 Task: Display the settings of users.
Action: Mouse moved to (1053, 79)
Screenshot: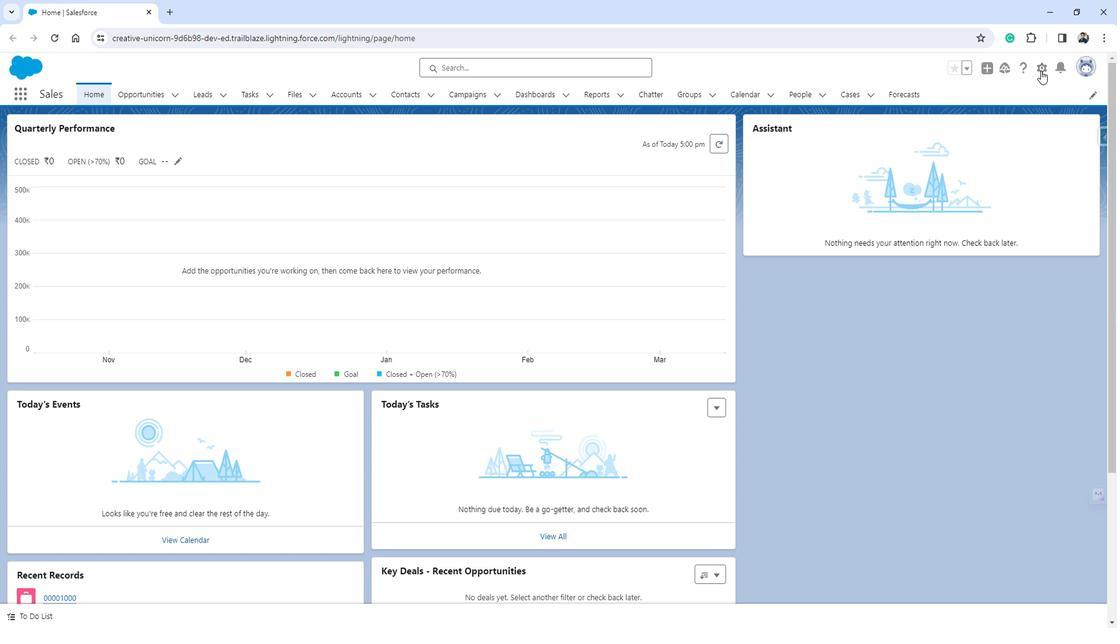 
Action: Mouse pressed left at (1053, 79)
Screenshot: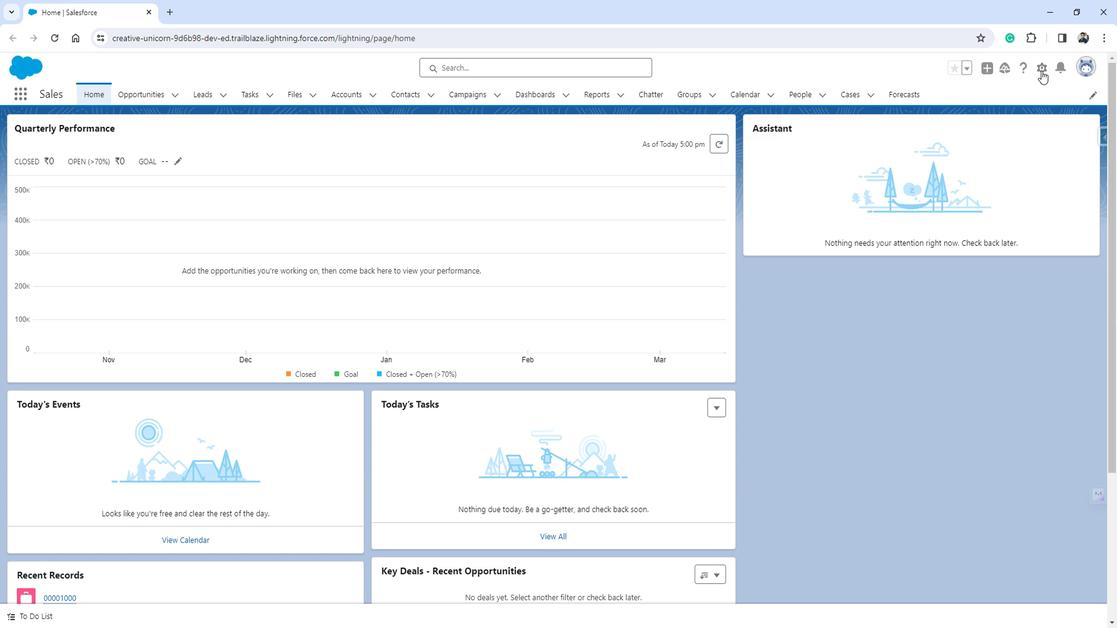 
Action: Mouse moved to (1035, 96)
Screenshot: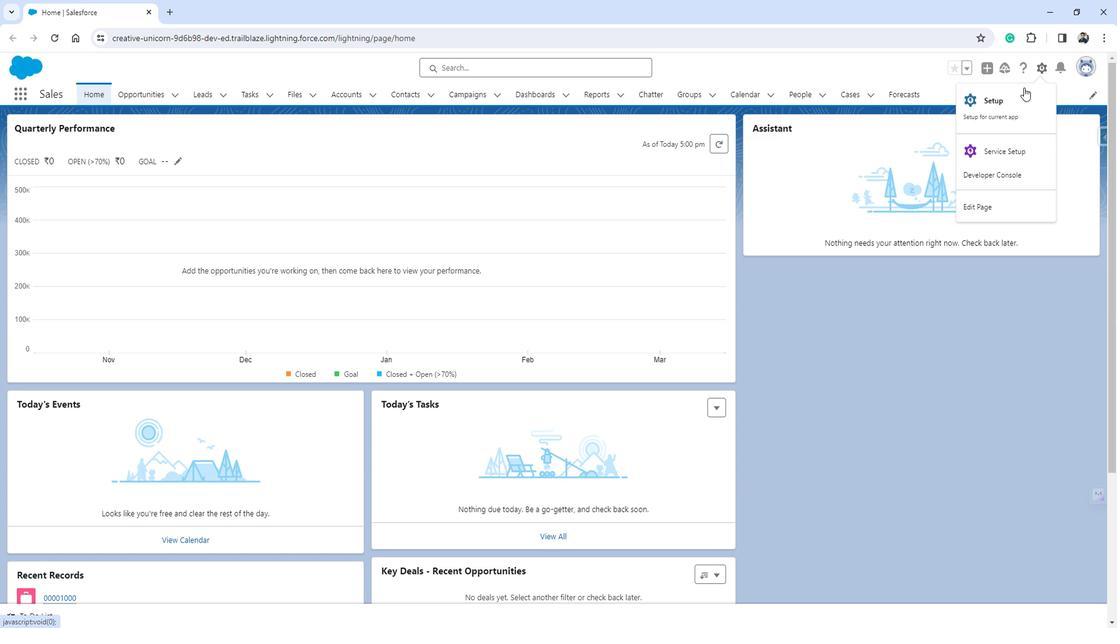
Action: Mouse pressed left at (1035, 96)
Screenshot: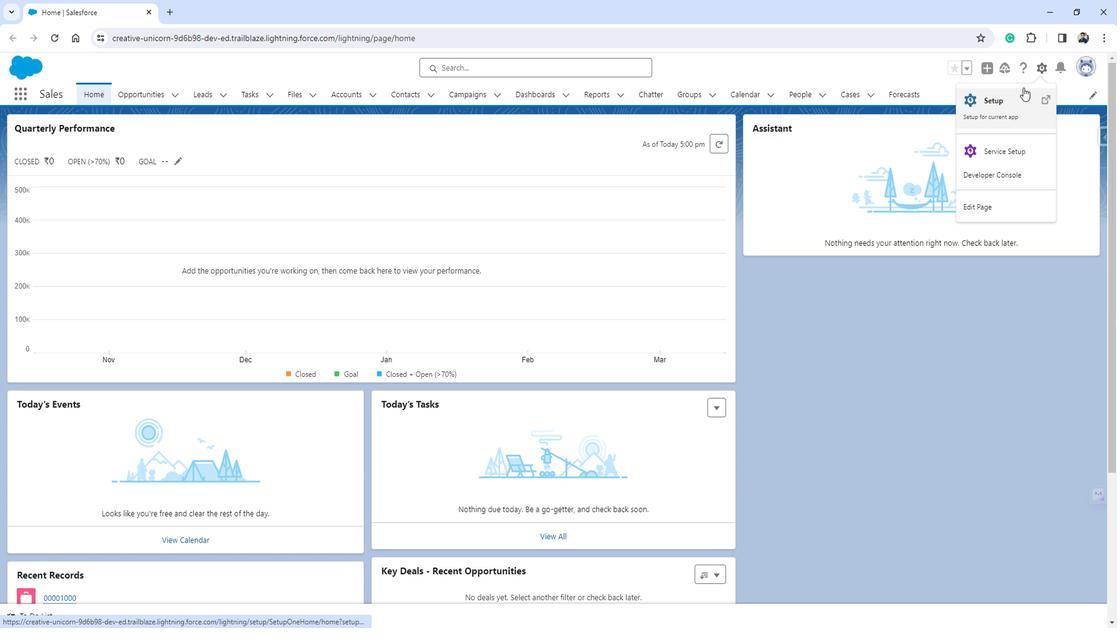 
Action: Mouse moved to (67, 400)
Screenshot: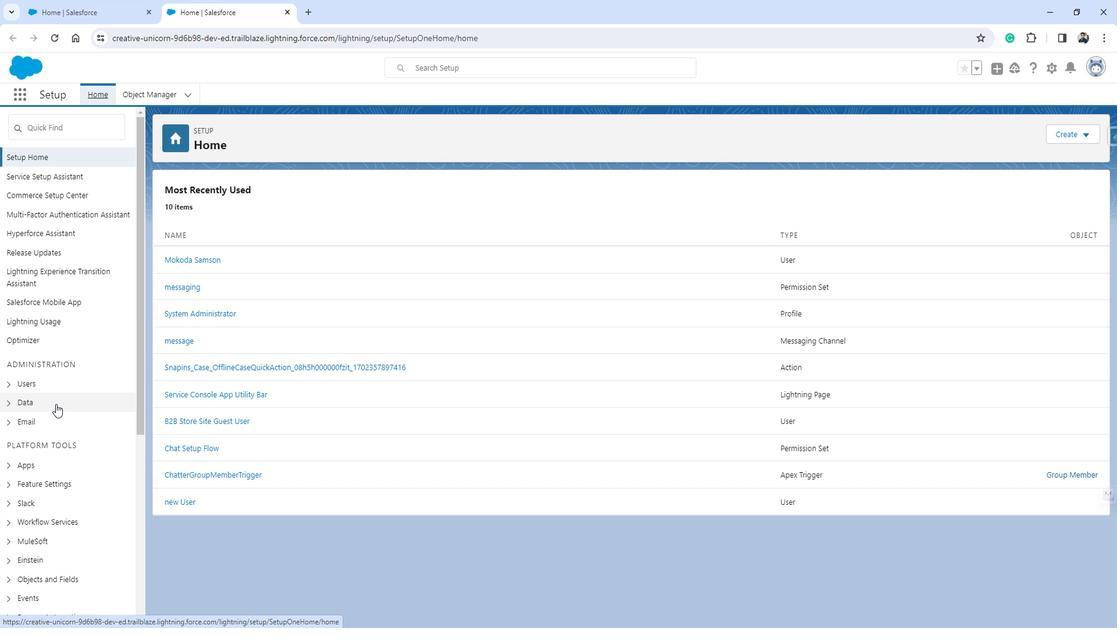 
Action: Mouse scrolled (67, 400) with delta (0, 0)
Screenshot: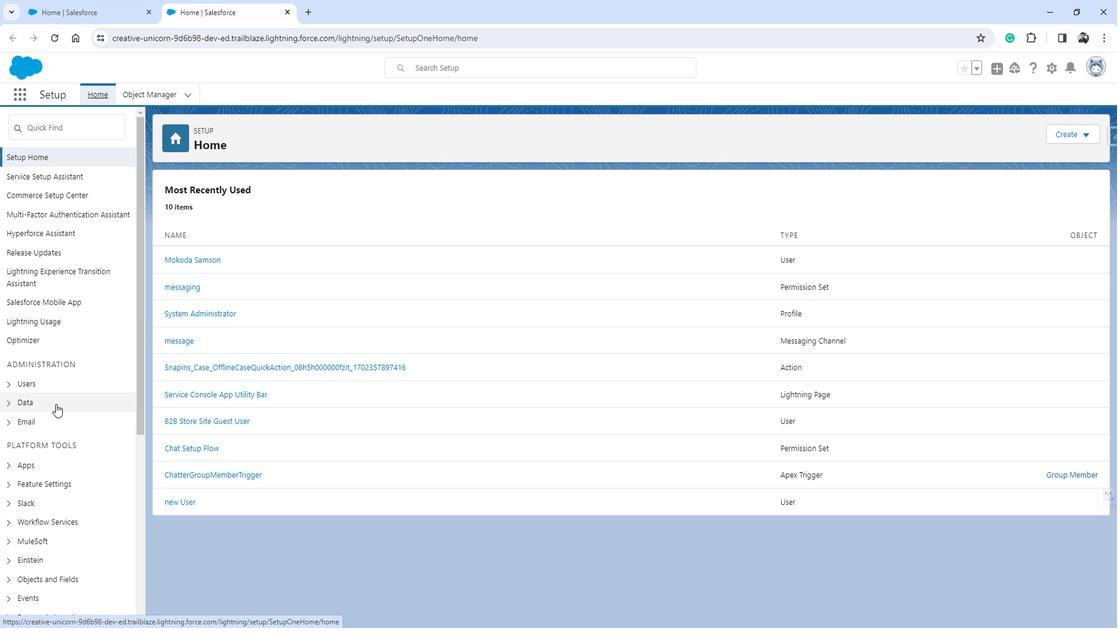 
Action: Mouse scrolled (67, 400) with delta (0, 0)
Screenshot: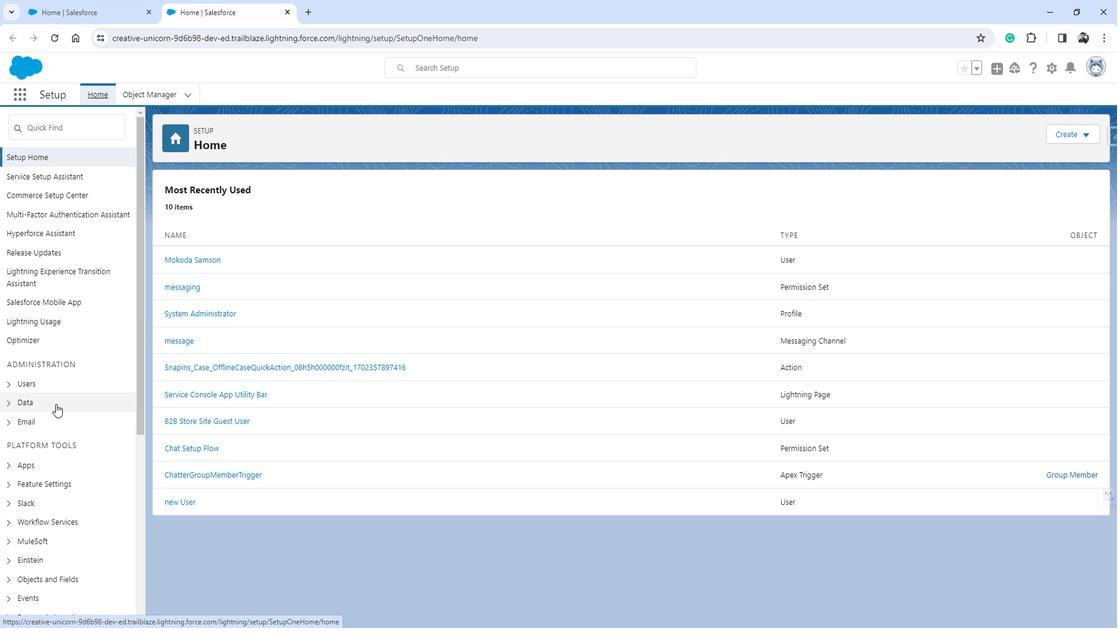 
Action: Mouse scrolled (67, 400) with delta (0, 0)
Screenshot: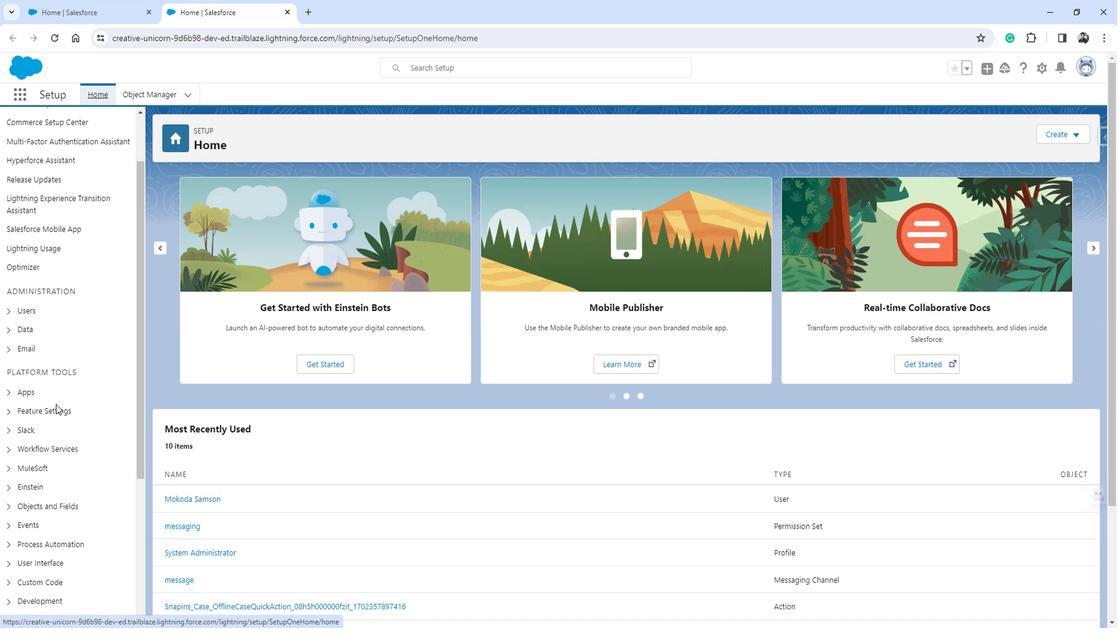 
Action: Mouse moved to (58, 302)
Screenshot: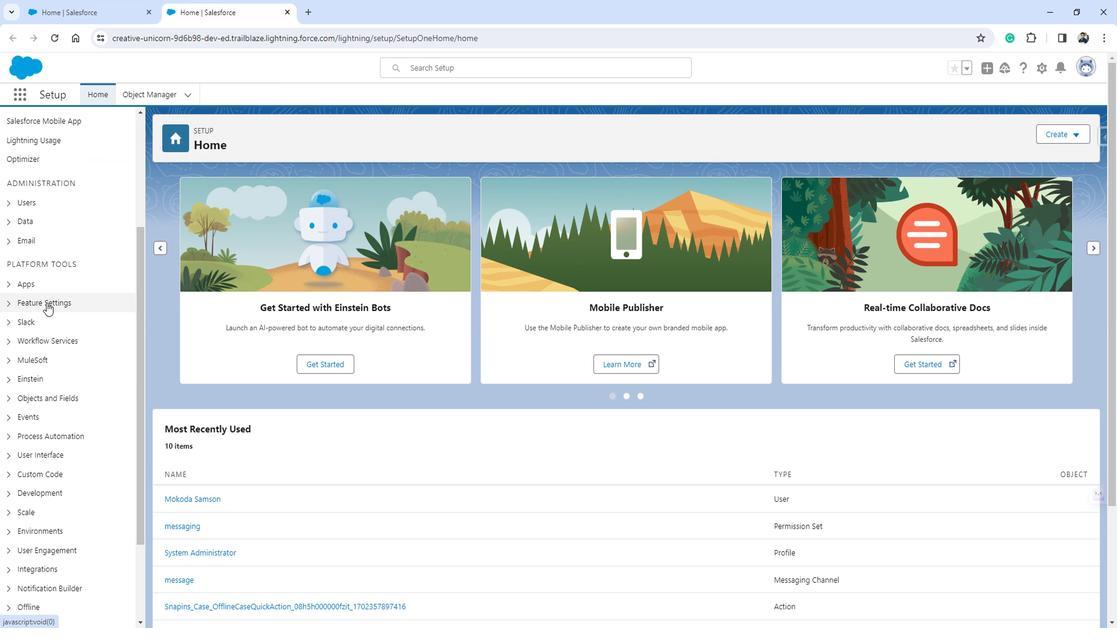 
Action: Mouse pressed left at (58, 302)
Screenshot: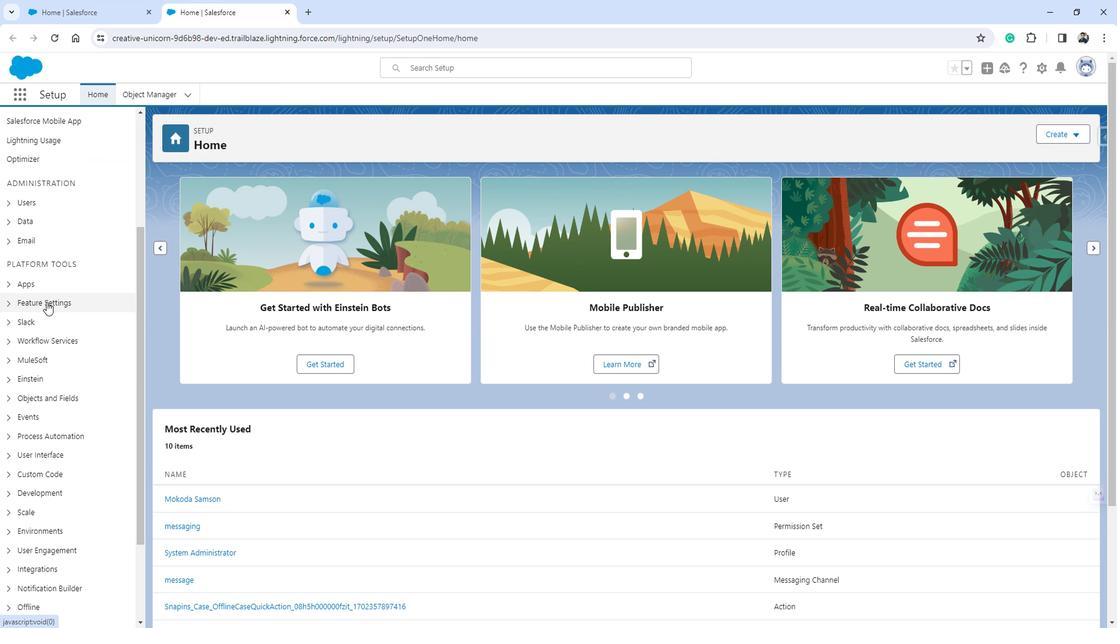 
Action: Mouse moved to (68, 383)
Screenshot: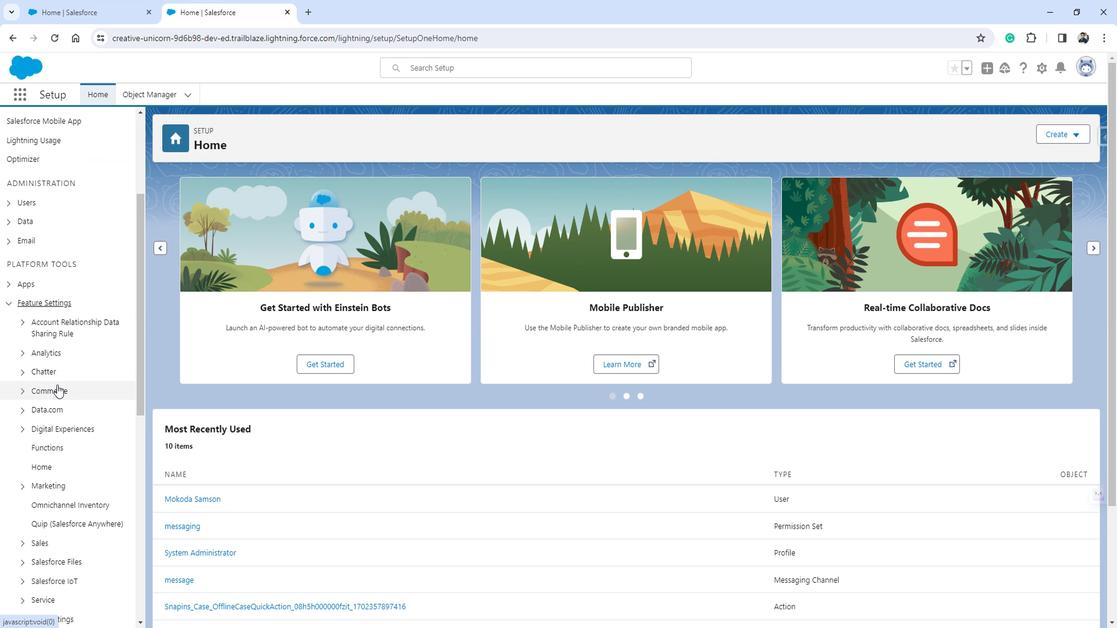 
Action: Mouse scrolled (68, 382) with delta (0, 0)
Screenshot: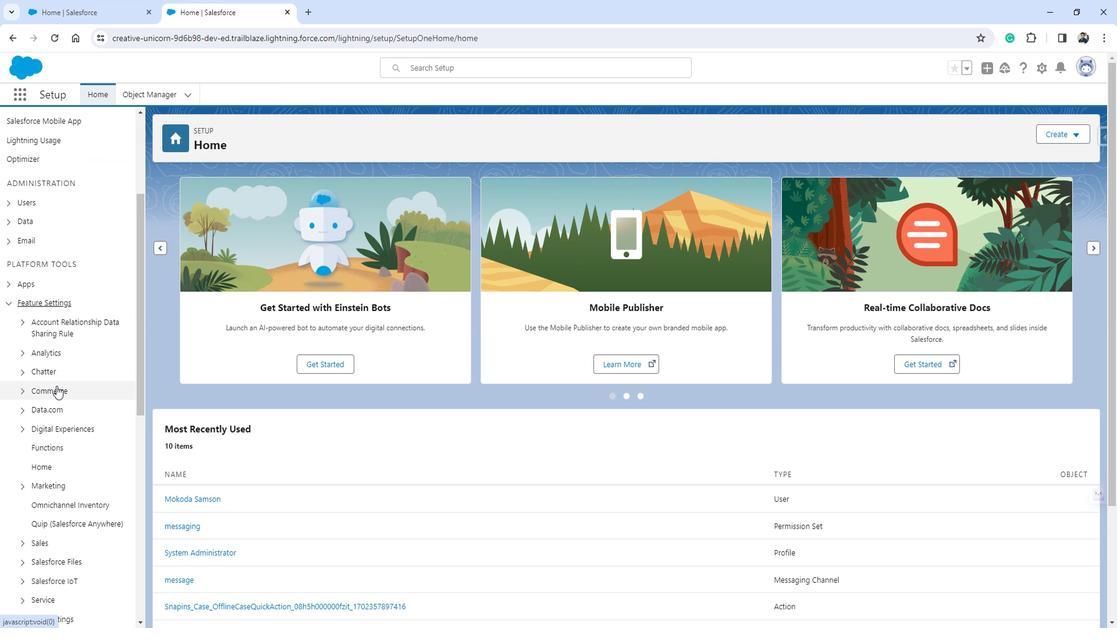 
Action: Mouse scrolled (68, 382) with delta (0, 0)
Screenshot: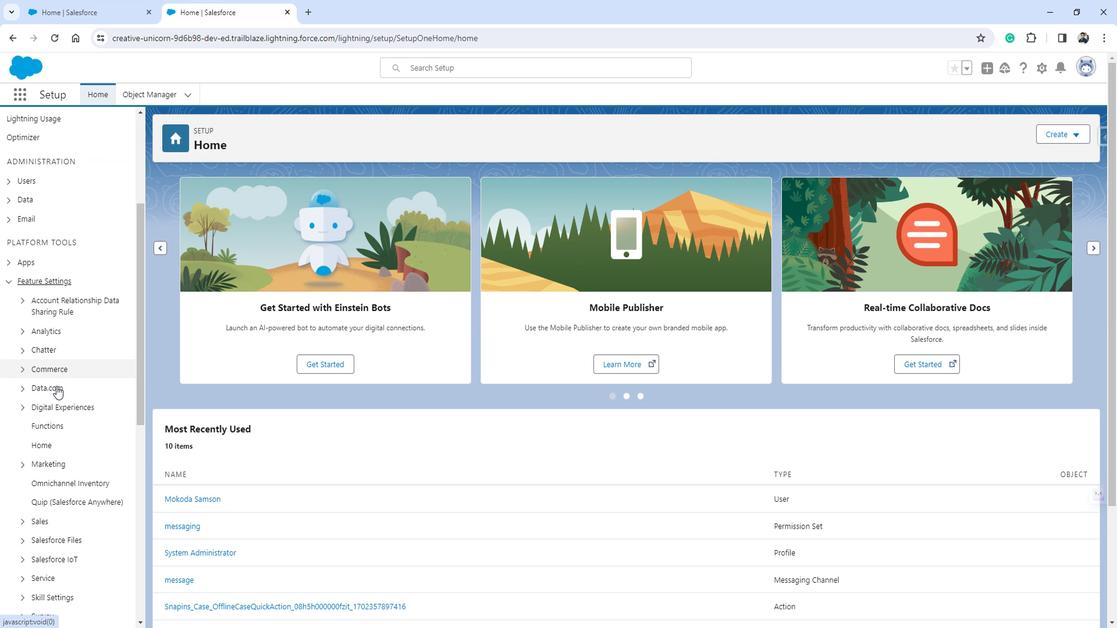 
Action: Mouse moved to (82, 306)
Screenshot: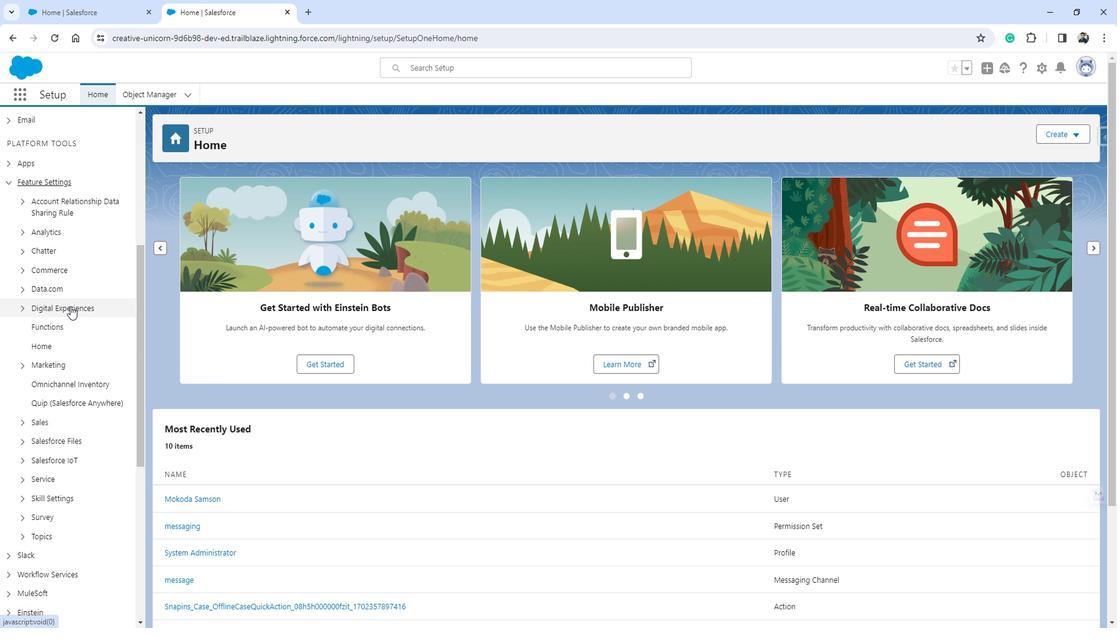 
Action: Mouse pressed left at (82, 306)
Screenshot: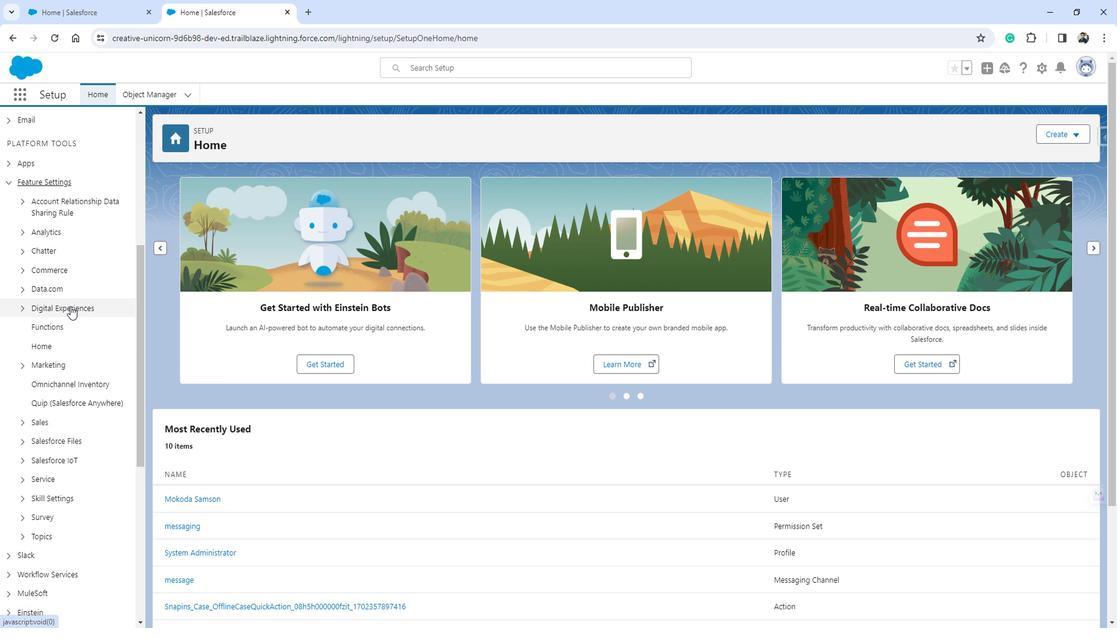 
Action: Mouse moved to (70, 325)
Screenshot: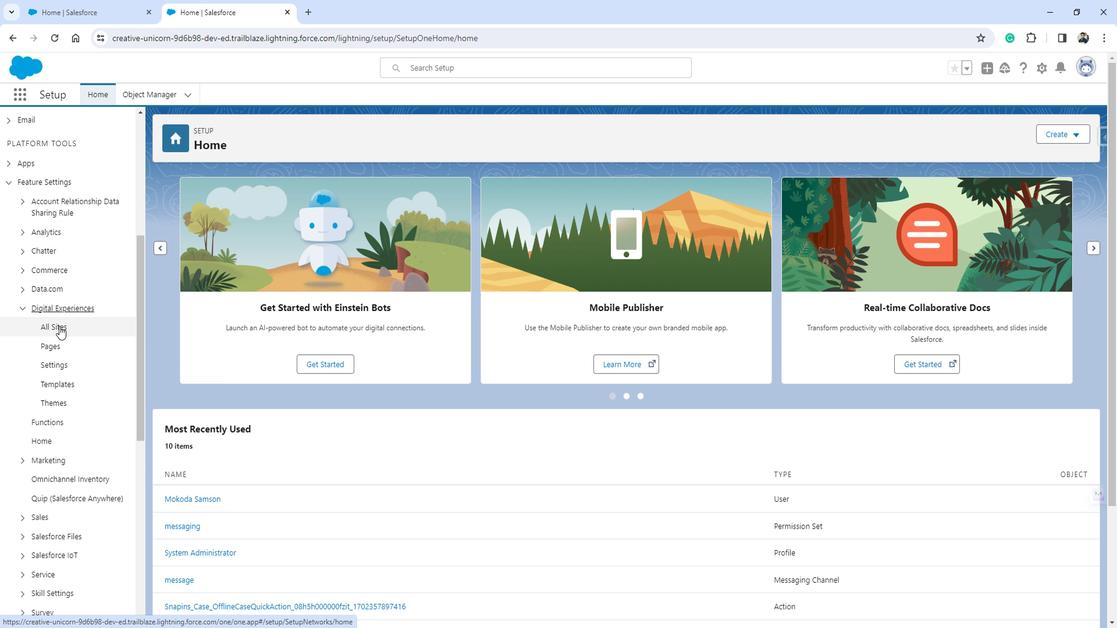 
Action: Mouse pressed left at (70, 325)
Screenshot: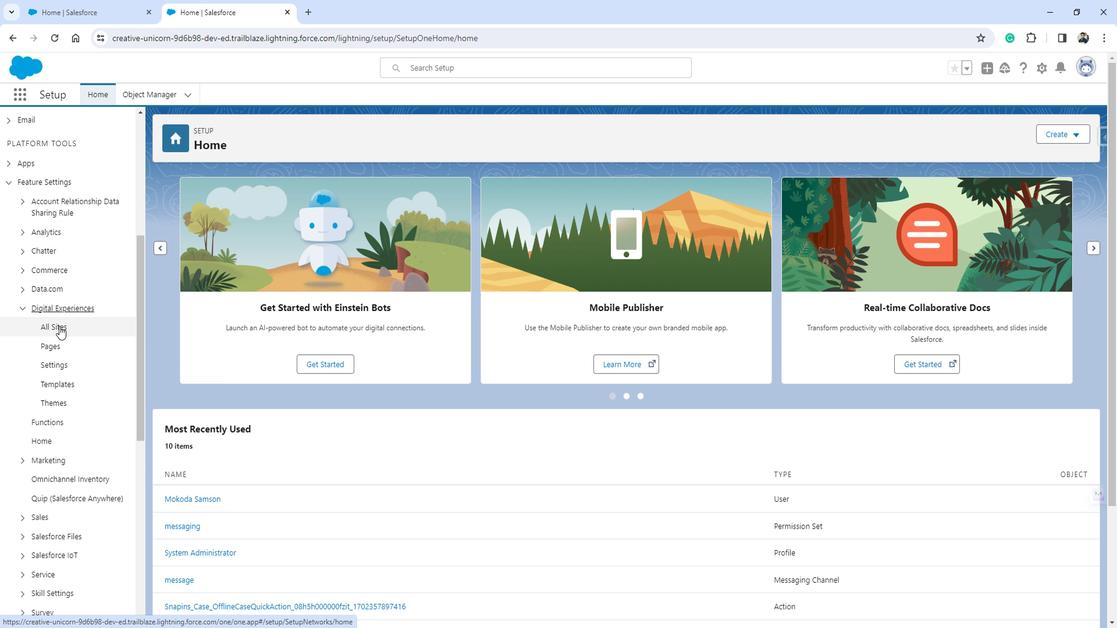 
Action: Mouse moved to (199, 357)
Screenshot: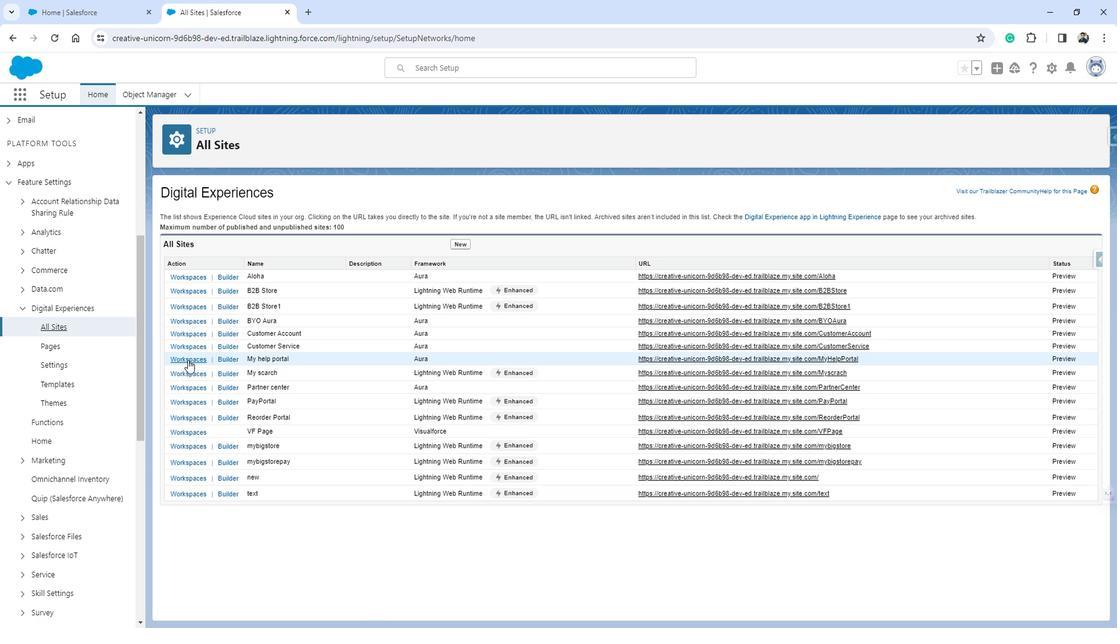 
Action: Mouse pressed left at (199, 357)
Screenshot: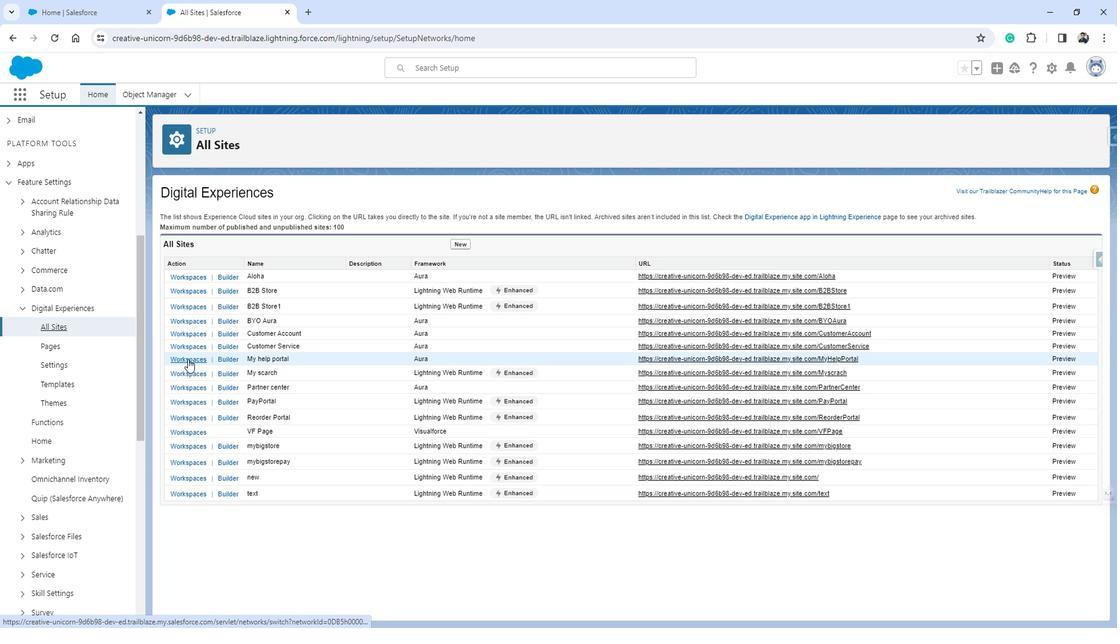 
Action: Mouse moved to (644, 283)
Screenshot: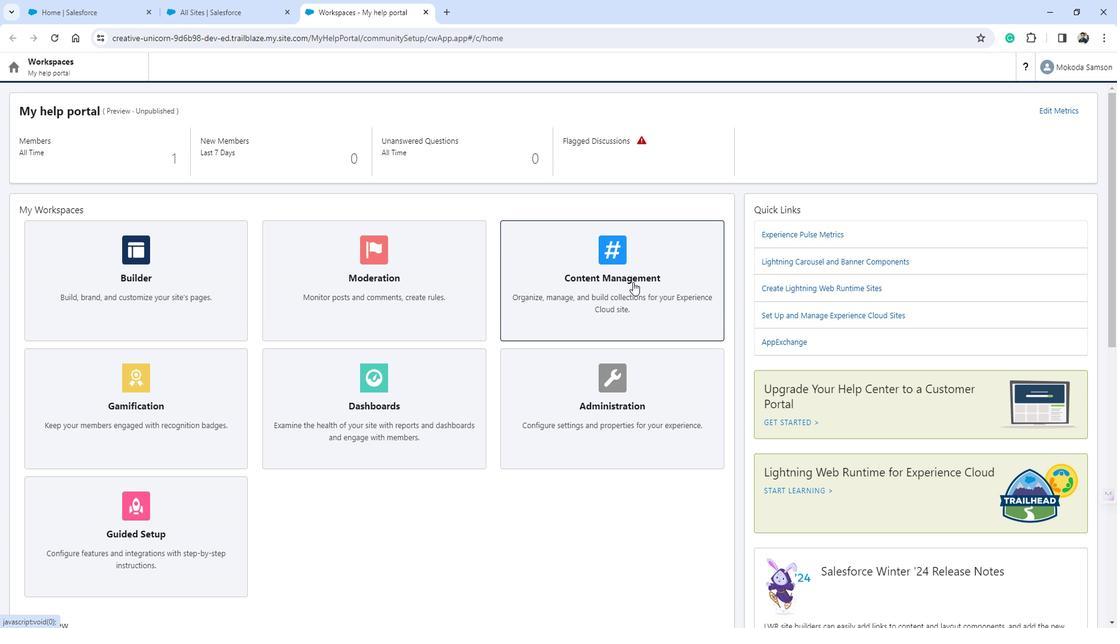 
Action: Mouse pressed left at (644, 283)
Screenshot: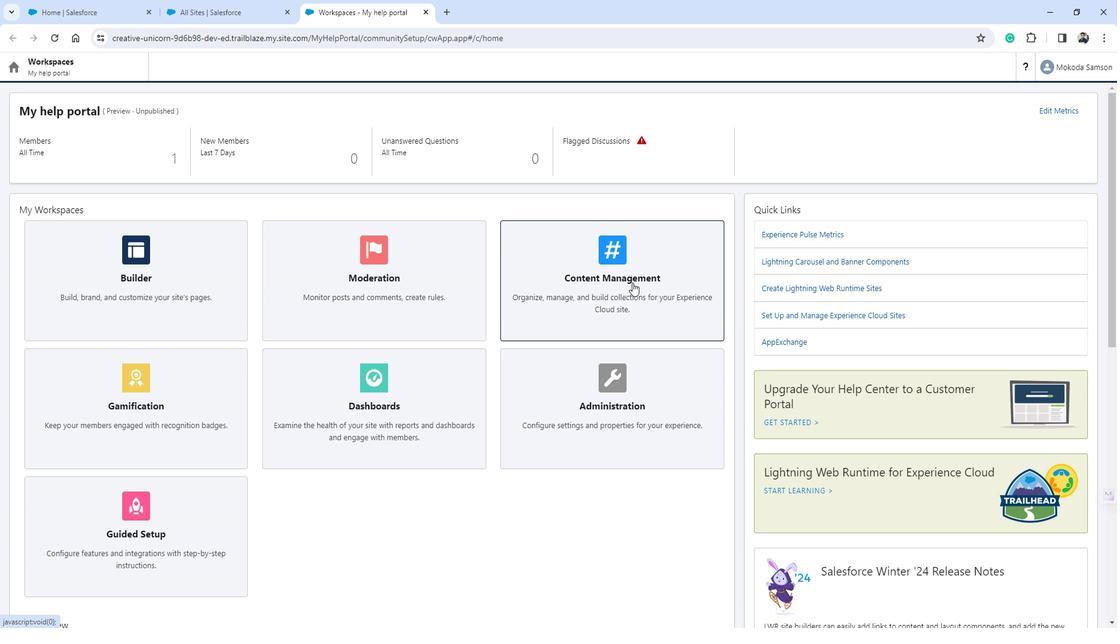 
Action: Mouse moved to (1084, 76)
Screenshot: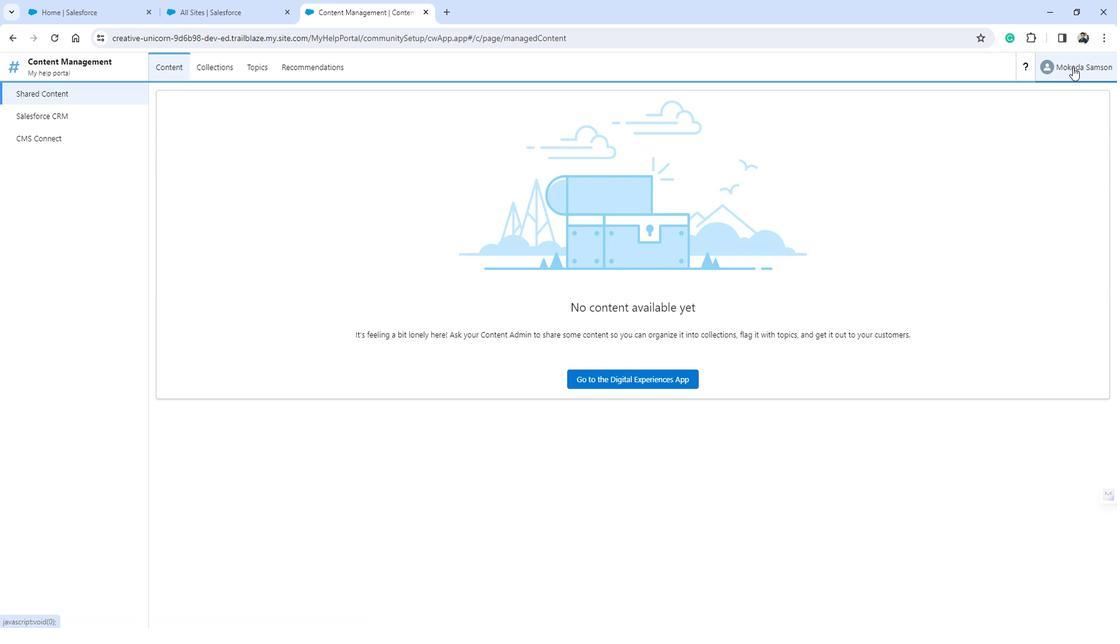 
Action: Mouse pressed left at (1084, 76)
Screenshot: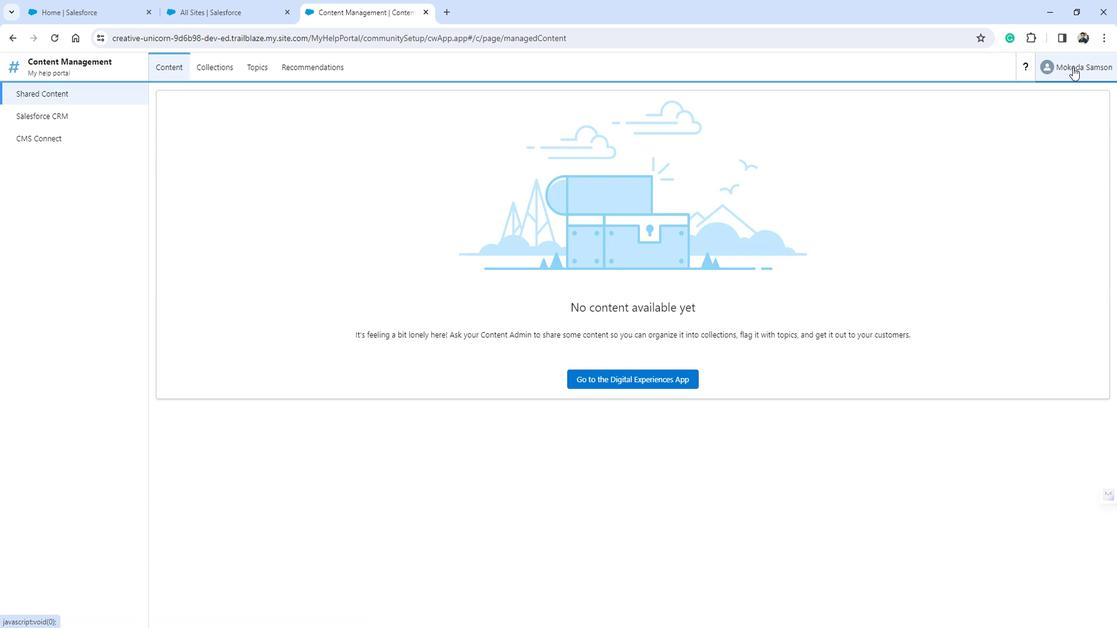 
Action: Mouse moved to (1095, 109)
Screenshot: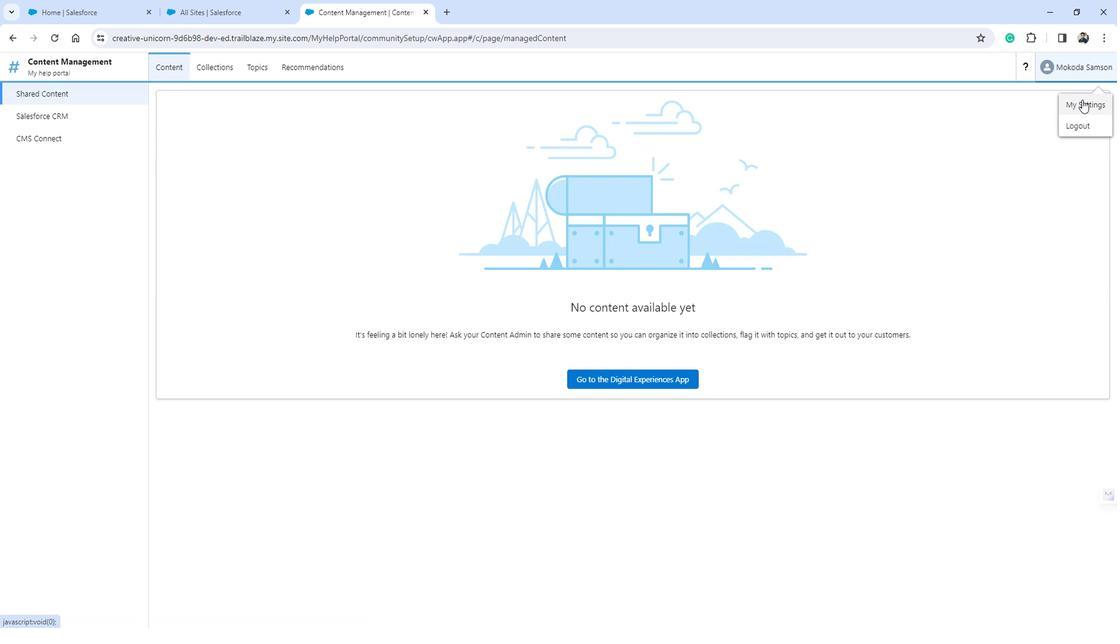 
Action: Mouse pressed left at (1095, 109)
Screenshot: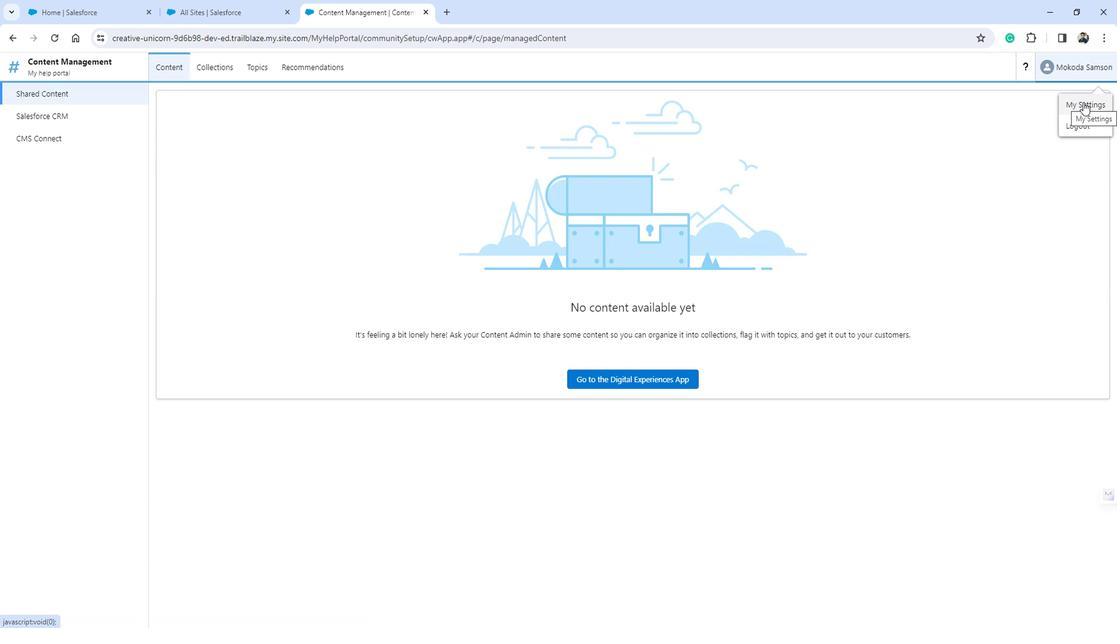 
Action: Mouse moved to (360, 247)
Screenshot: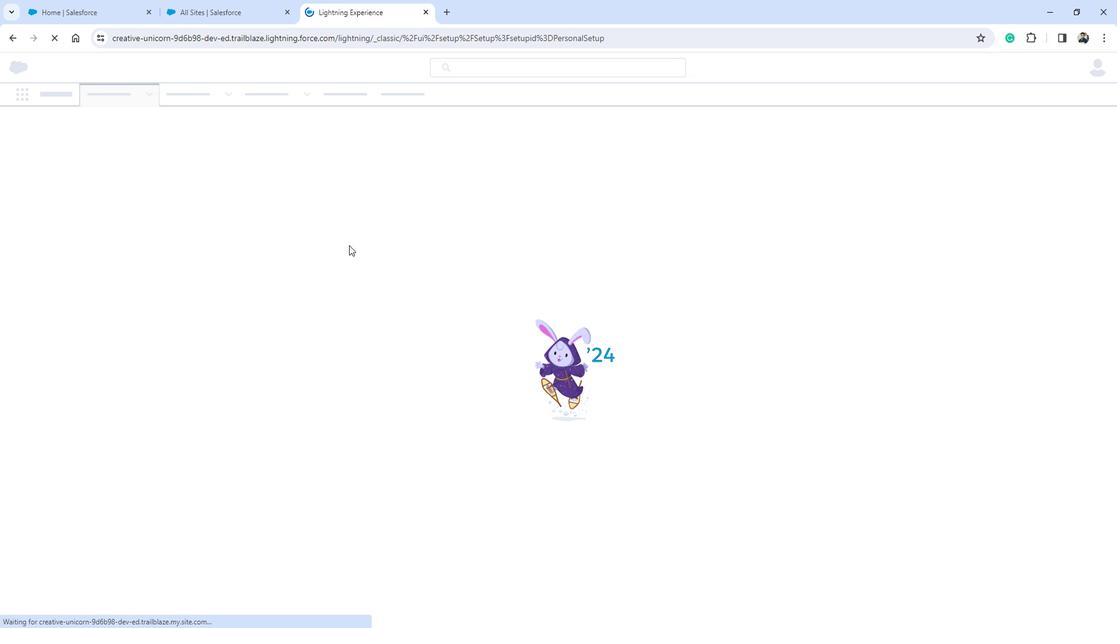 
